 Task: Add the change password component in the site builder.
Action: Mouse moved to (1140, 79)
Screenshot: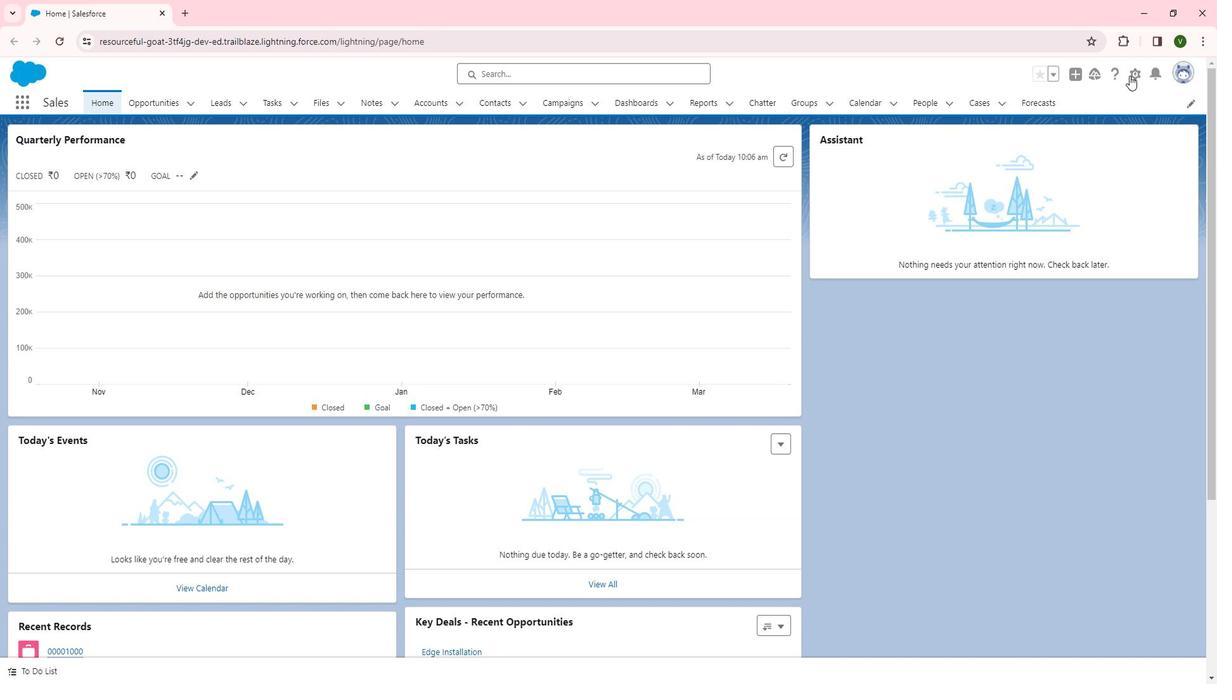
Action: Mouse pressed left at (1140, 79)
Screenshot: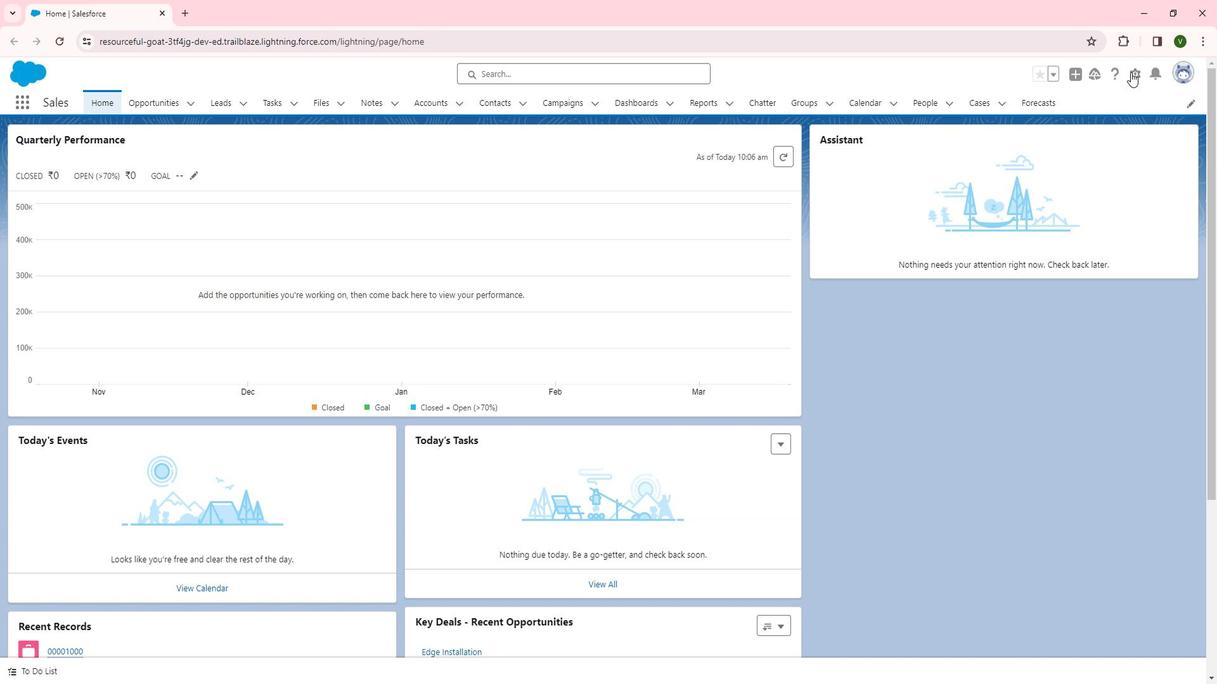 
Action: Mouse moved to (1071, 129)
Screenshot: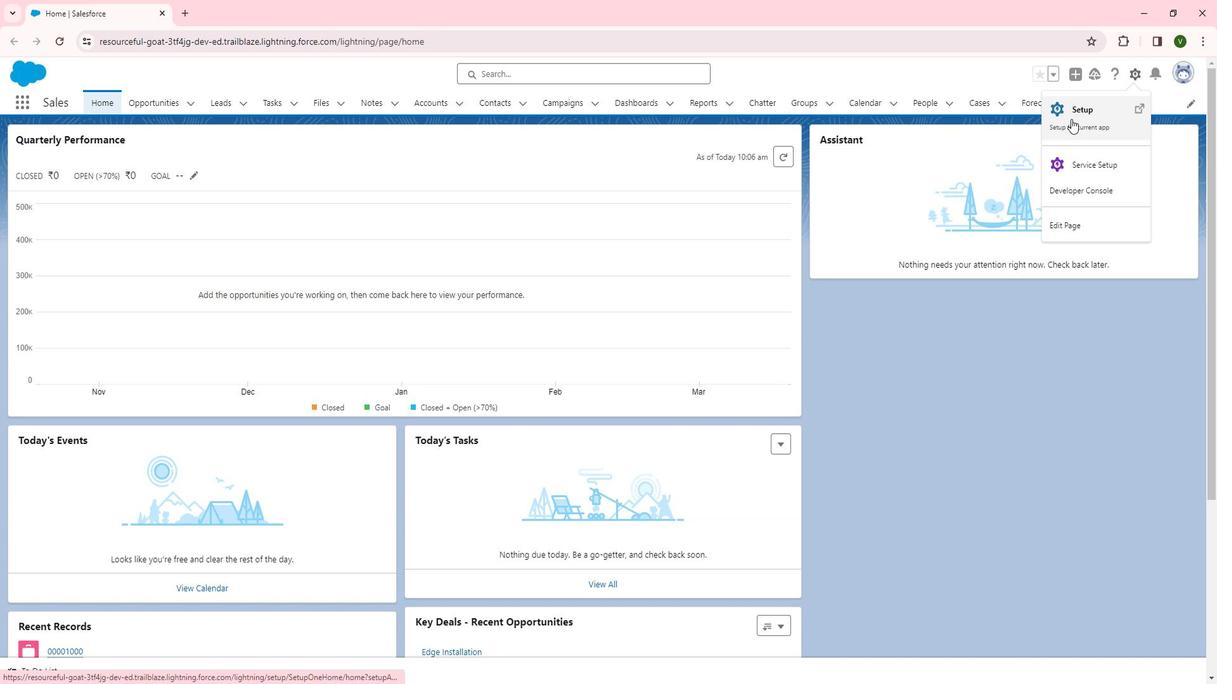 
Action: Mouse pressed left at (1071, 129)
Screenshot: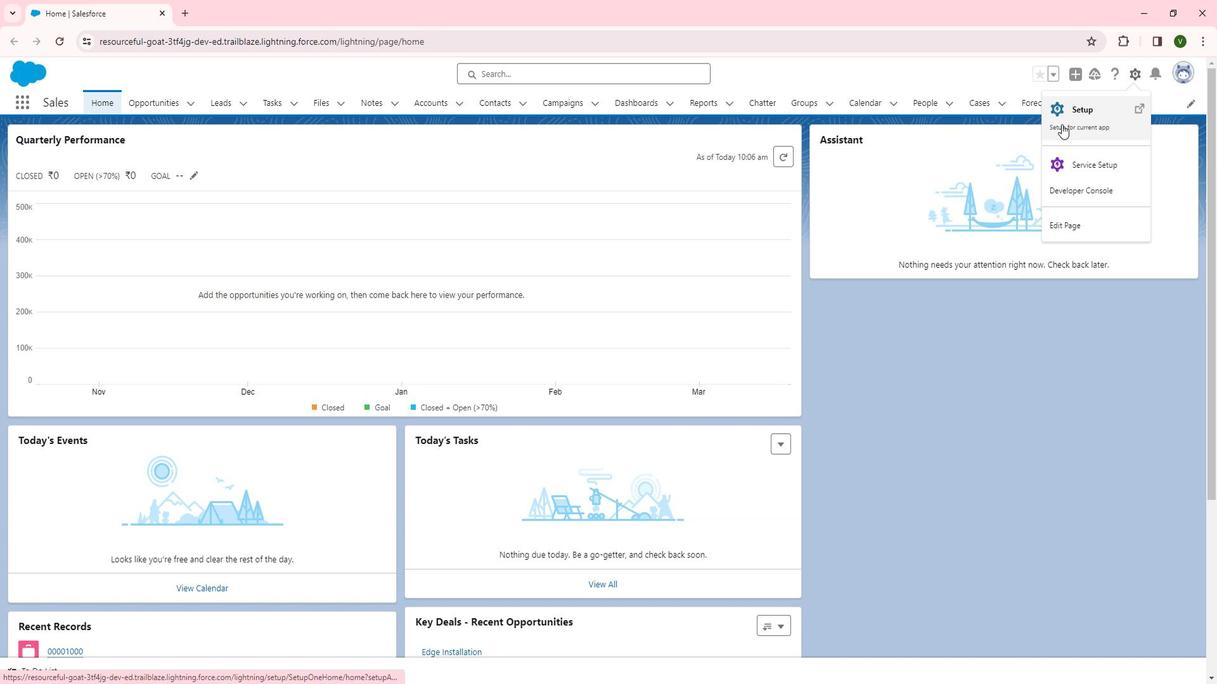 
Action: Mouse moved to (114, 381)
Screenshot: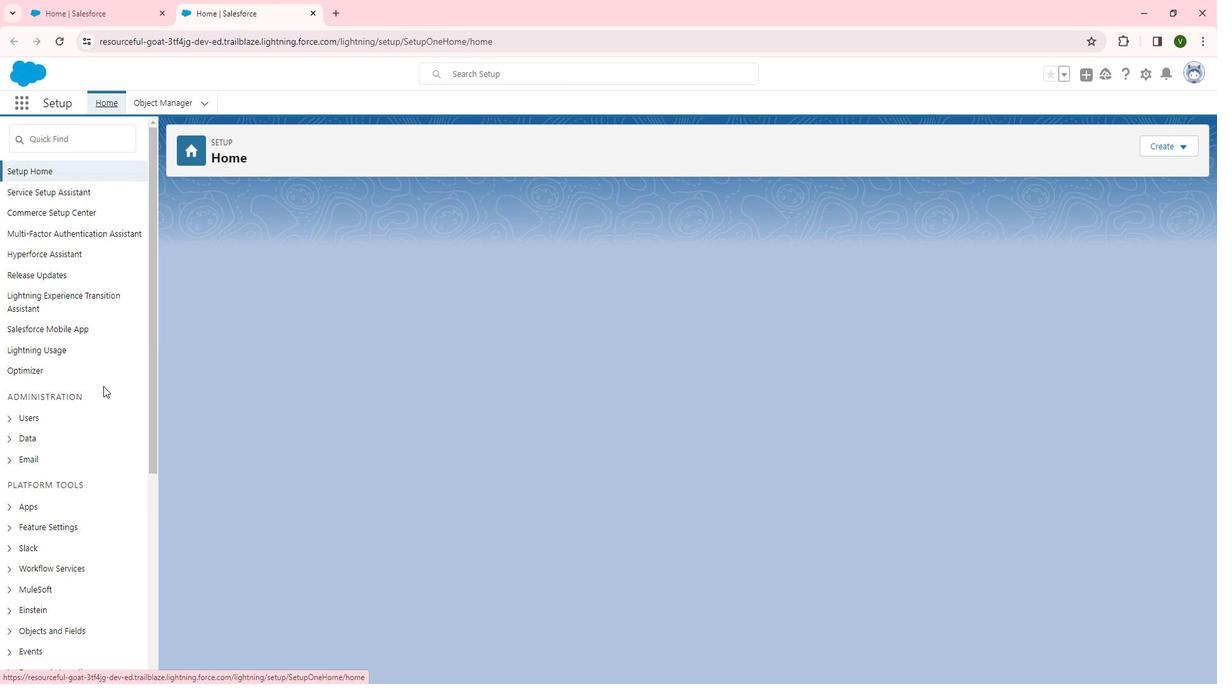 
Action: Mouse scrolled (114, 381) with delta (0, 0)
Screenshot: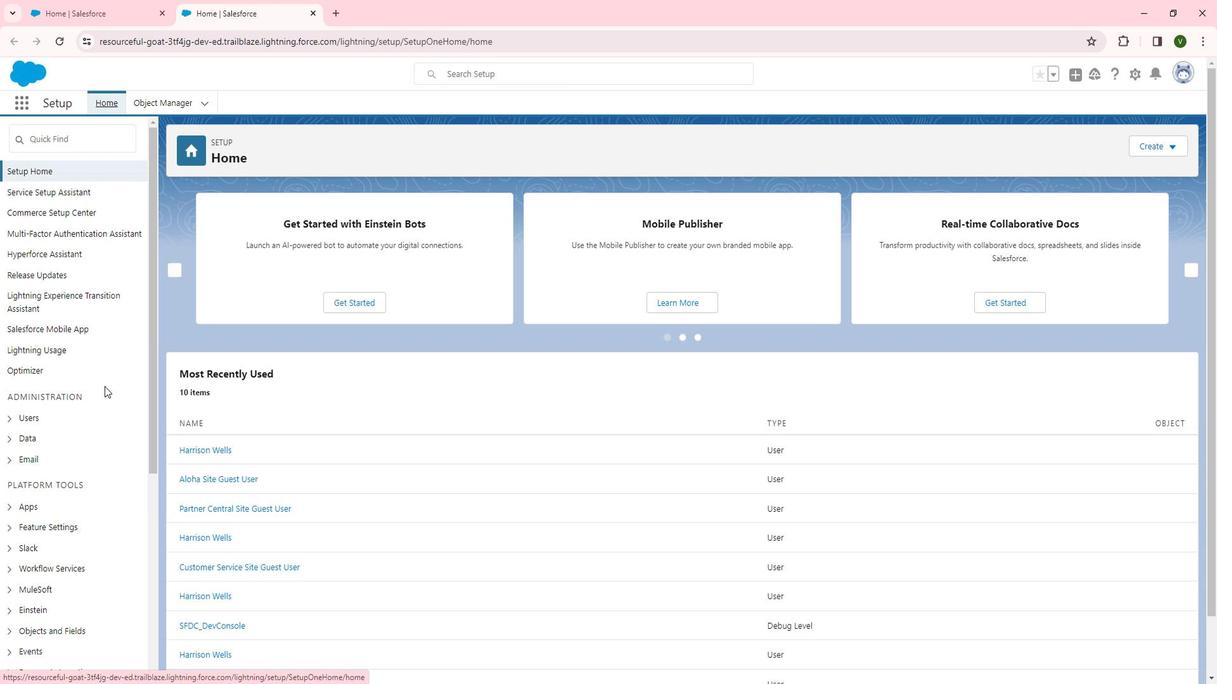 
Action: Mouse moved to (114, 381)
Screenshot: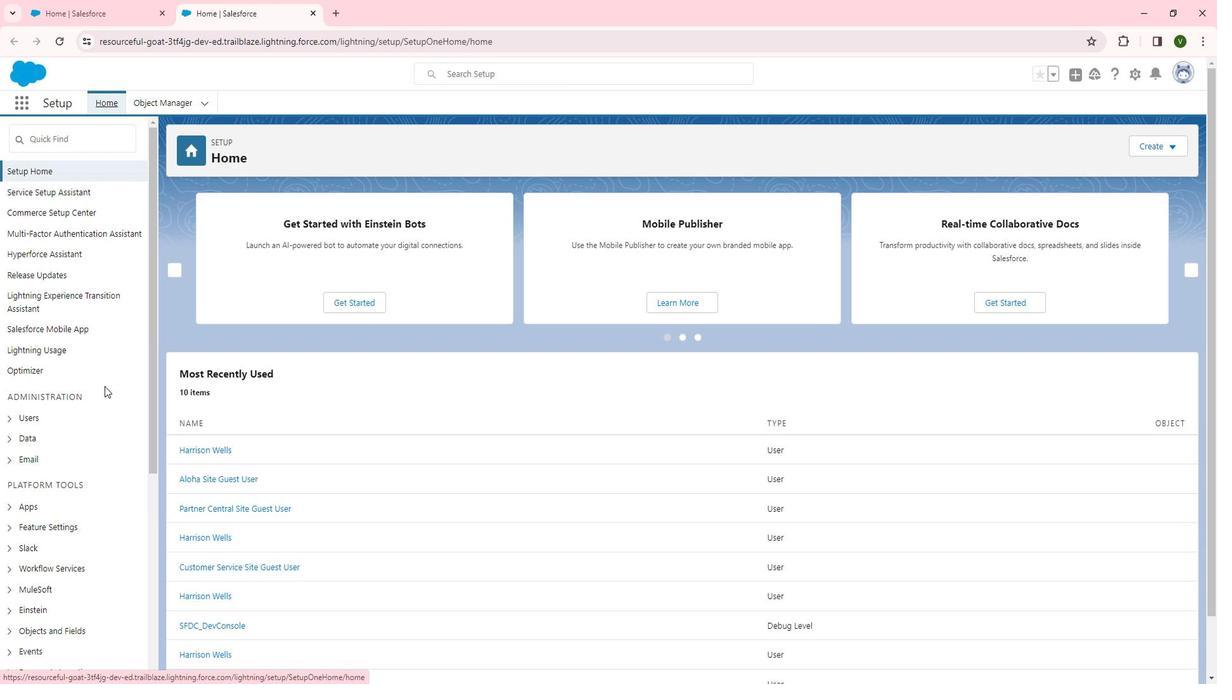 
Action: Mouse scrolled (114, 381) with delta (0, 0)
Screenshot: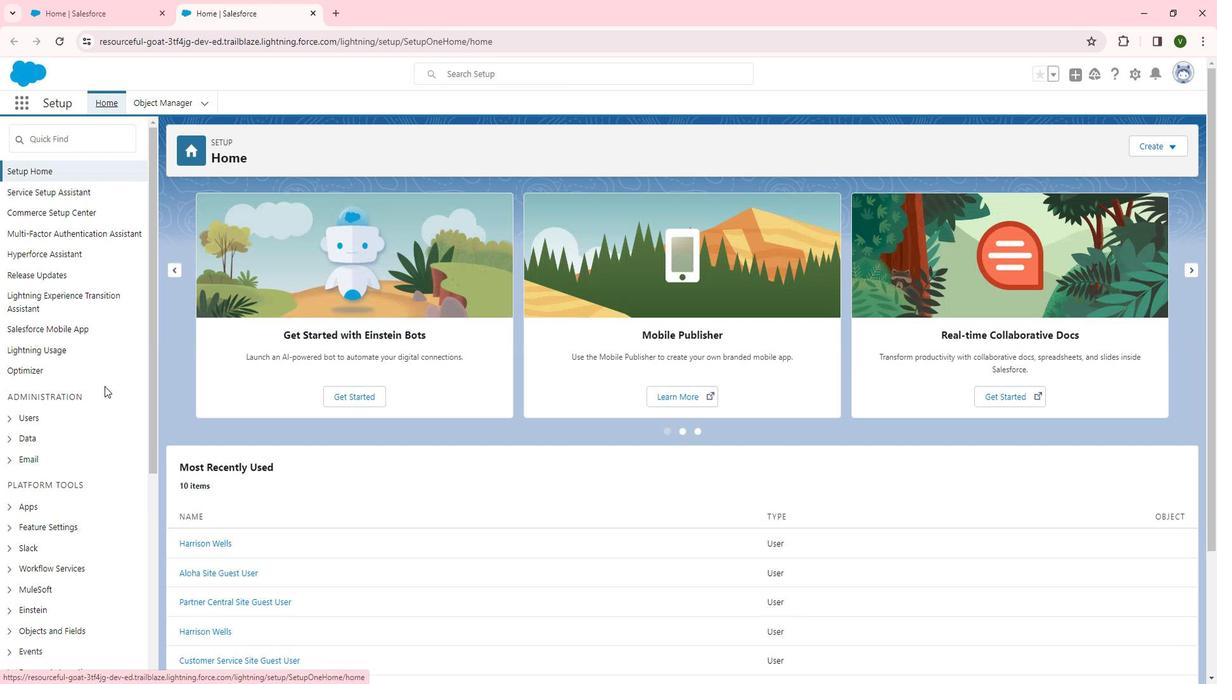 
Action: Mouse moved to (20, 393)
Screenshot: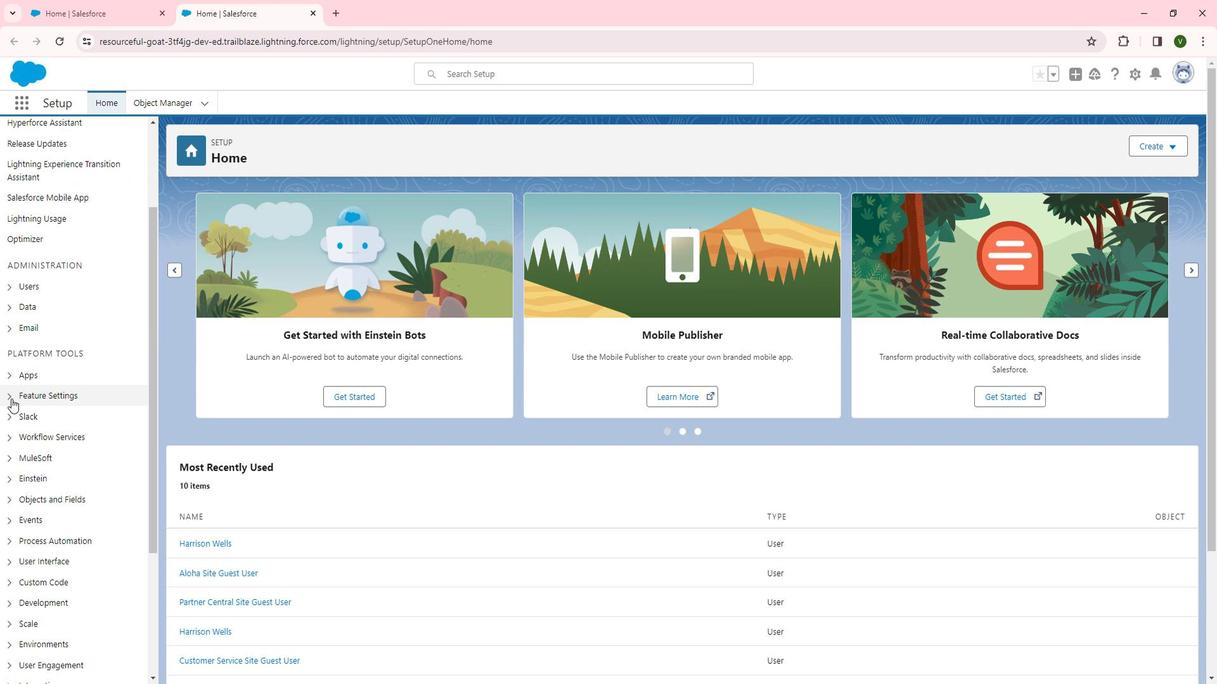 
Action: Mouse pressed left at (20, 393)
Screenshot: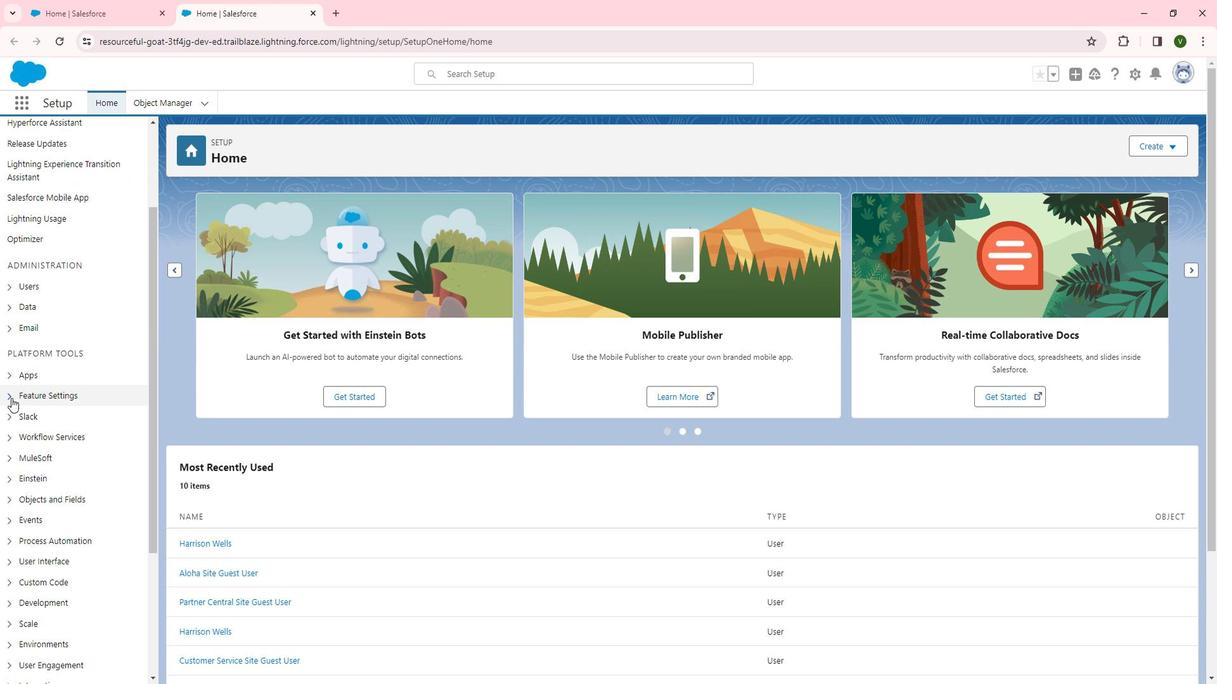 
Action: Mouse moved to (49, 492)
Screenshot: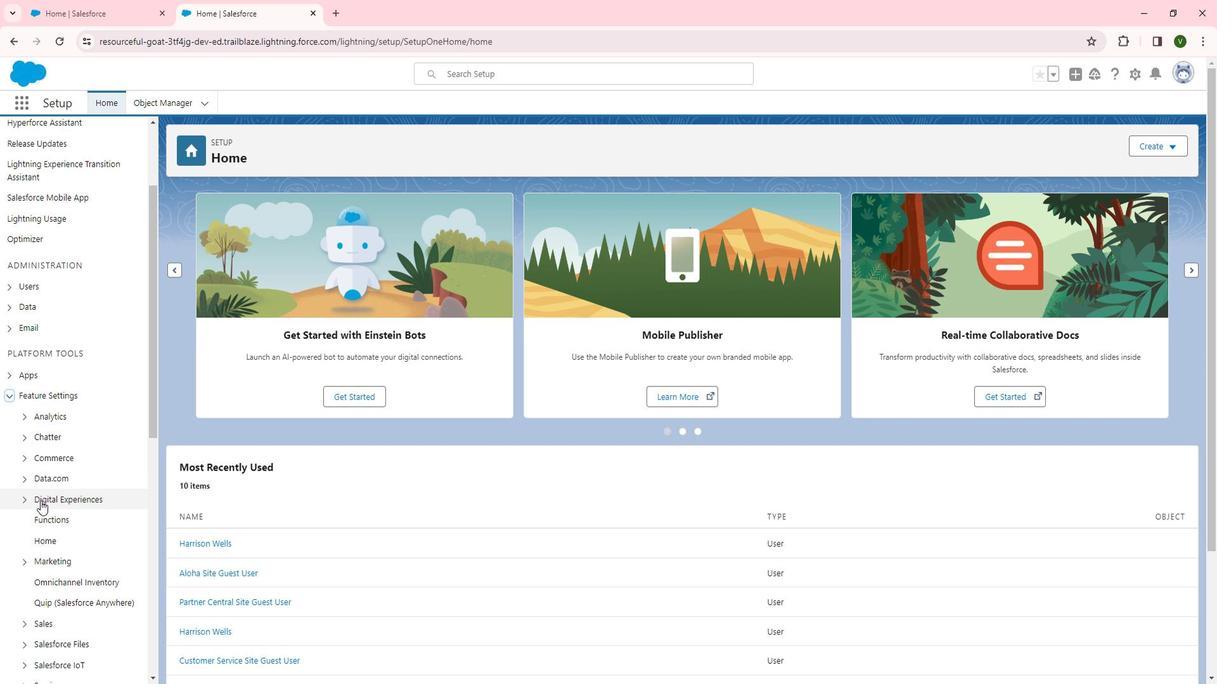 
Action: Mouse pressed left at (49, 492)
Screenshot: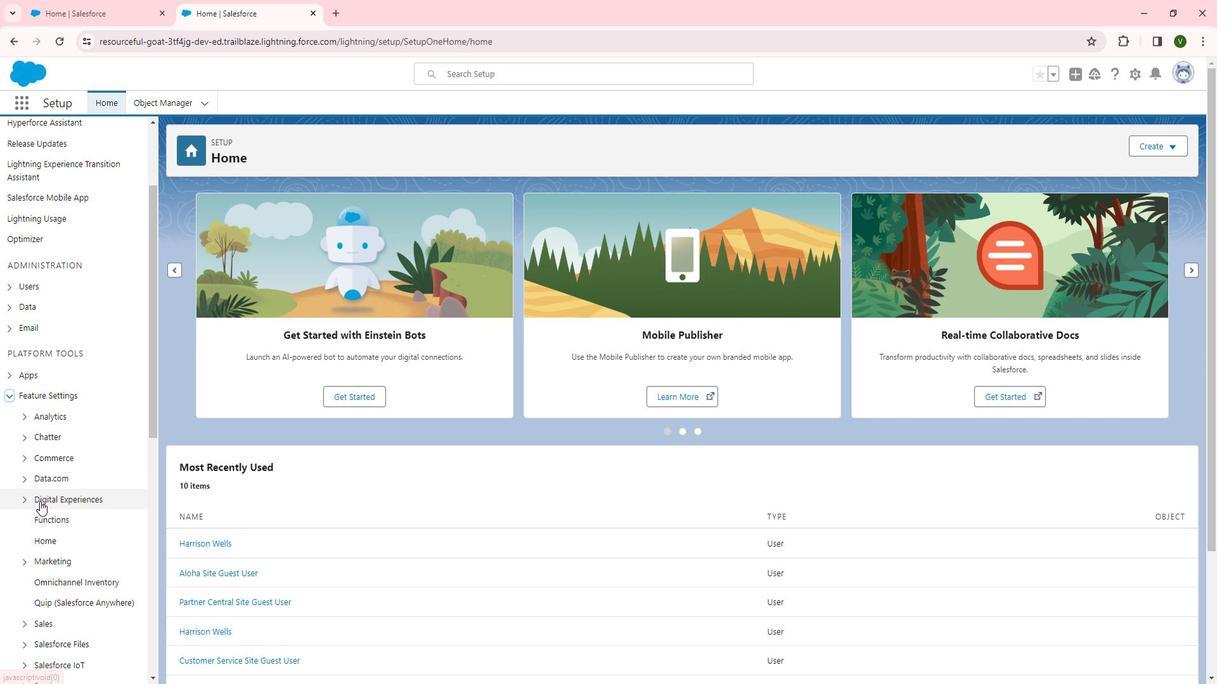 
Action: Mouse moved to (55, 490)
Screenshot: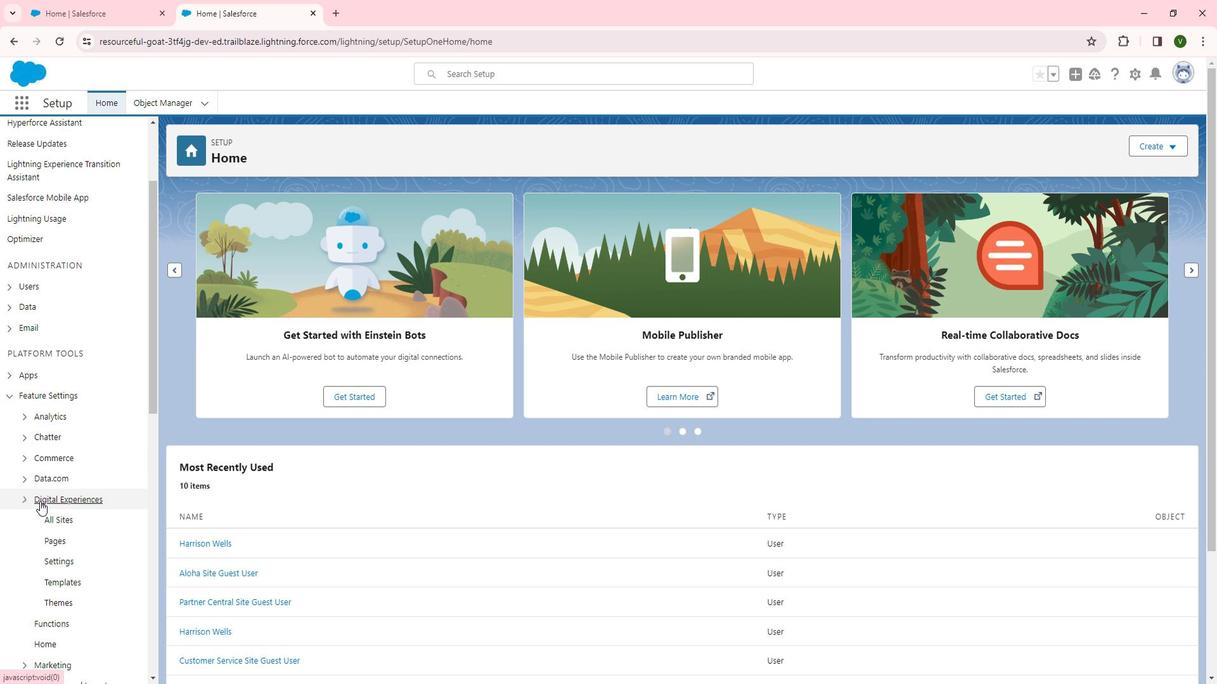 
Action: Mouse scrolled (55, 490) with delta (0, 0)
Screenshot: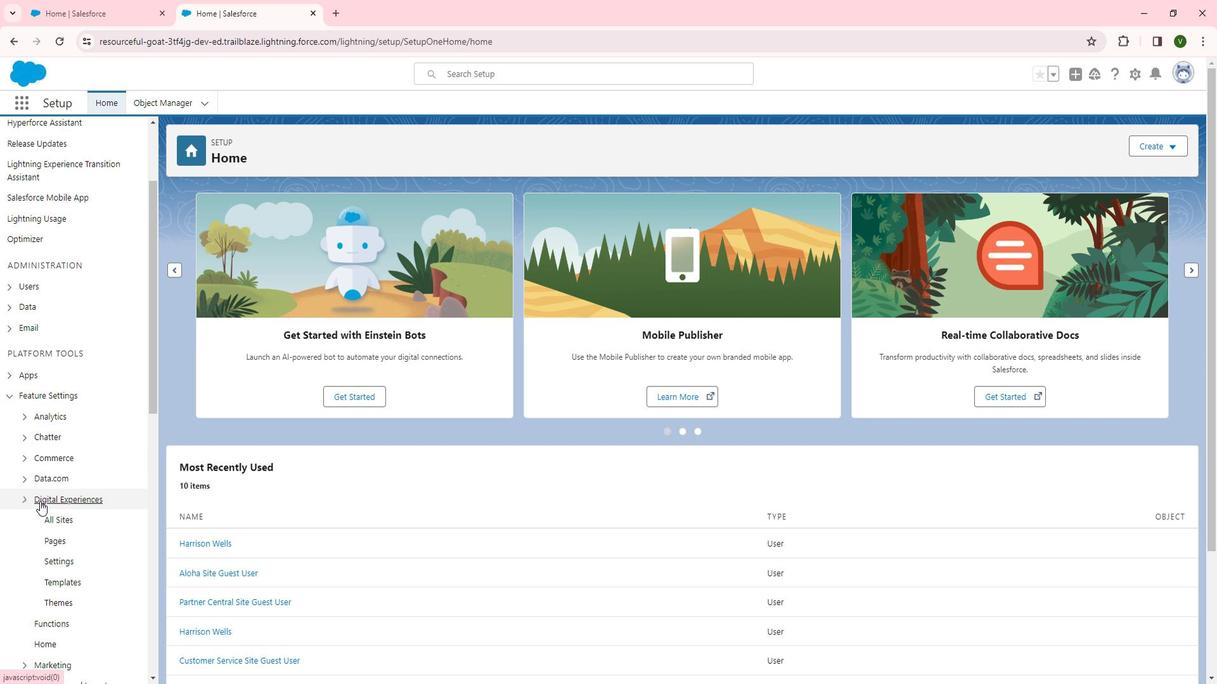 
Action: Mouse moved to (70, 485)
Screenshot: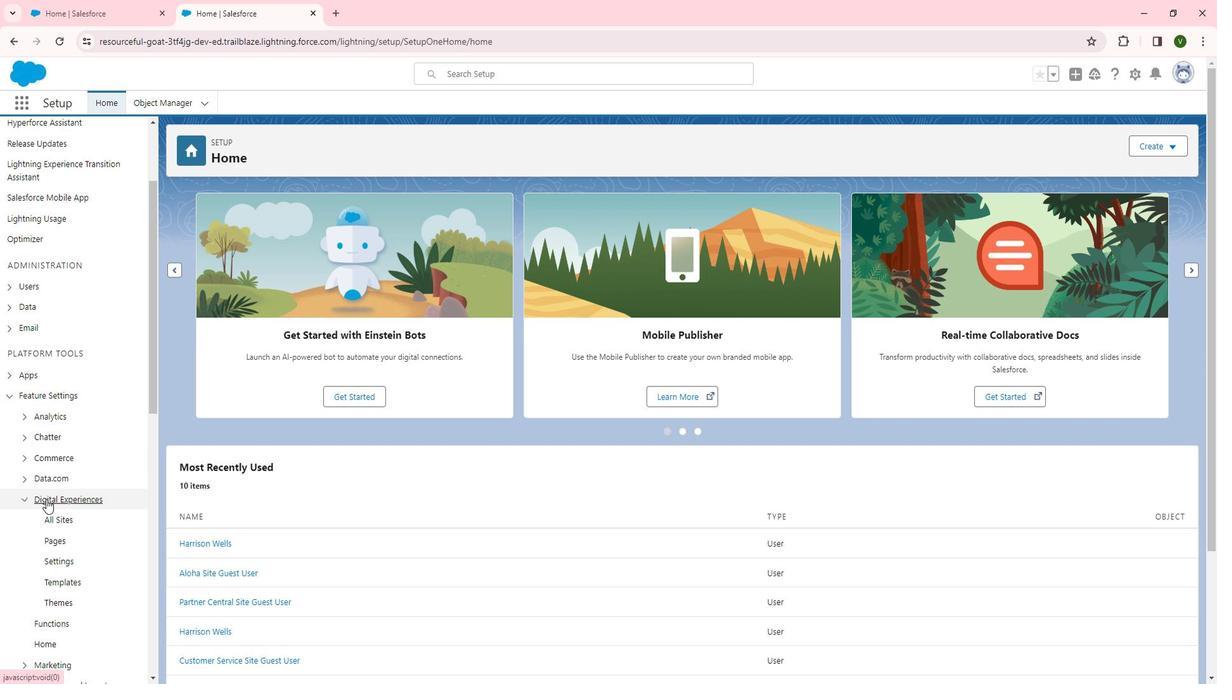 
Action: Mouse scrolled (70, 485) with delta (0, 0)
Screenshot: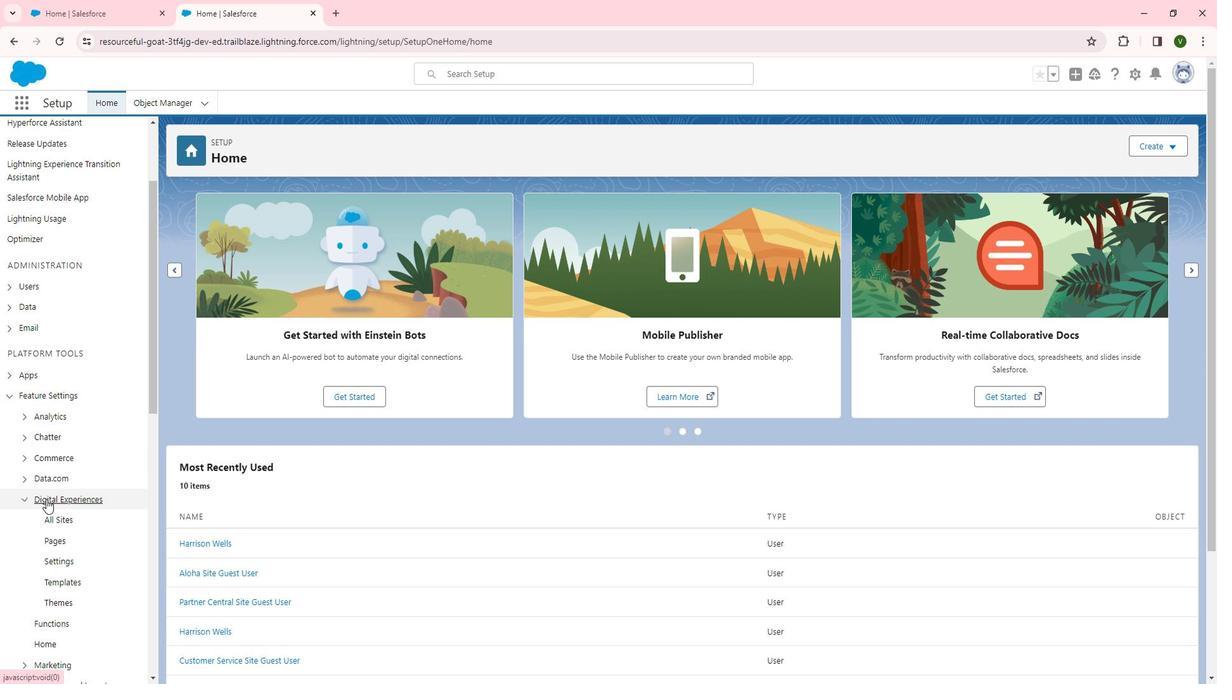 
Action: Mouse moved to (78, 480)
Screenshot: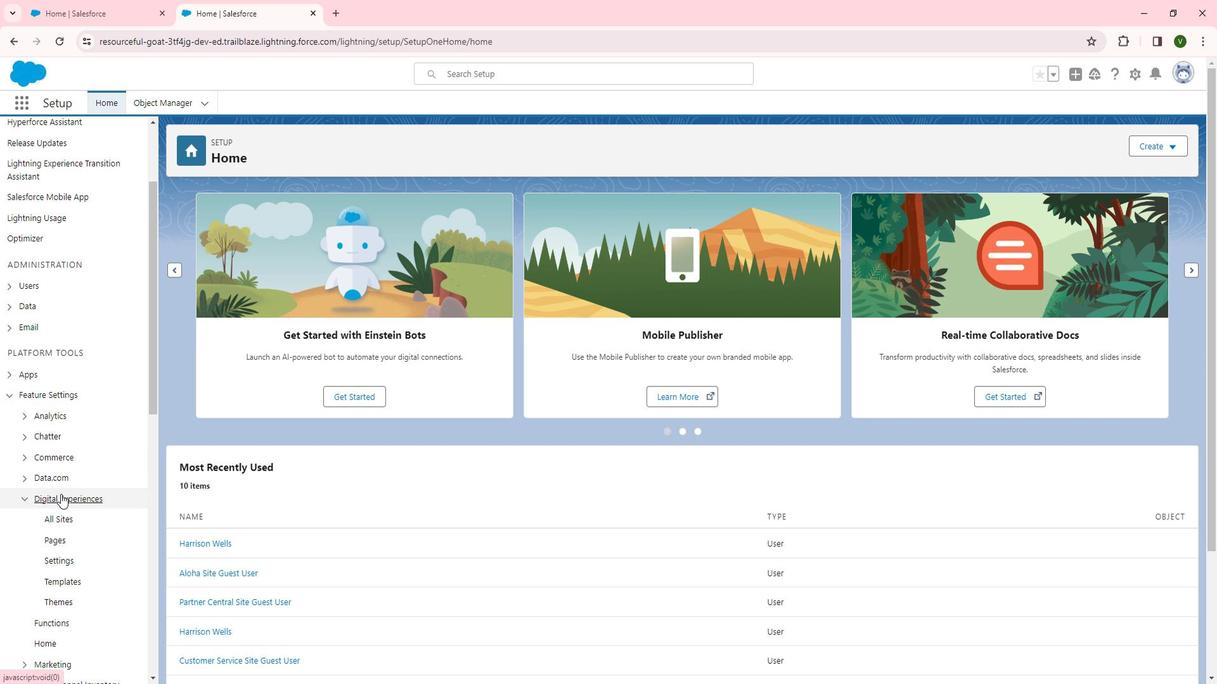 
Action: Mouse scrolled (78, 480) with delta (0, 0)
Screenshot: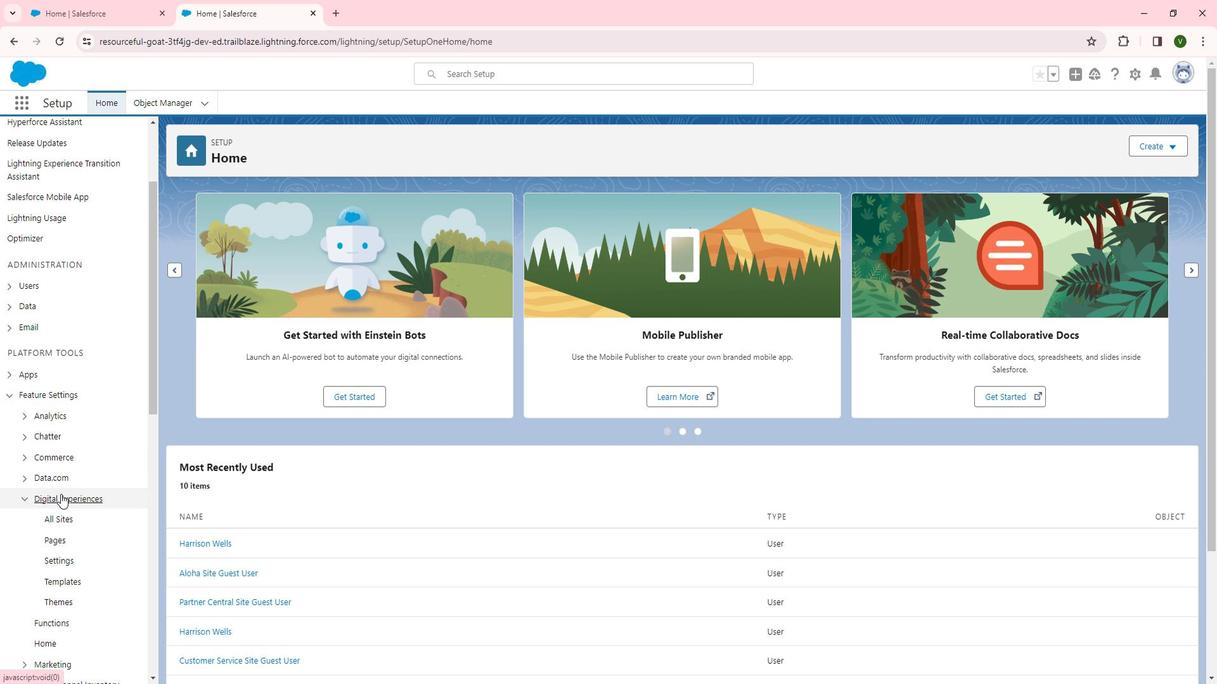 
Action: Mouse moved to (66, 320)
Screenshot: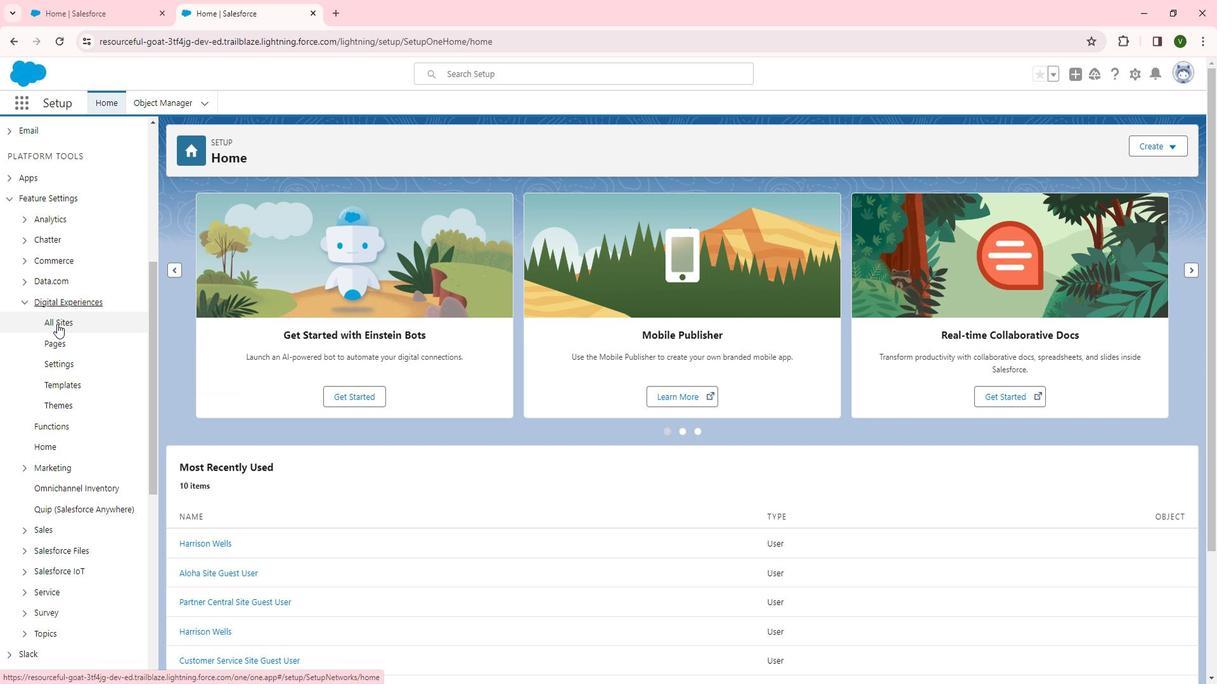 
Action: Mouse pressed left at (66, 320)
Screenshot: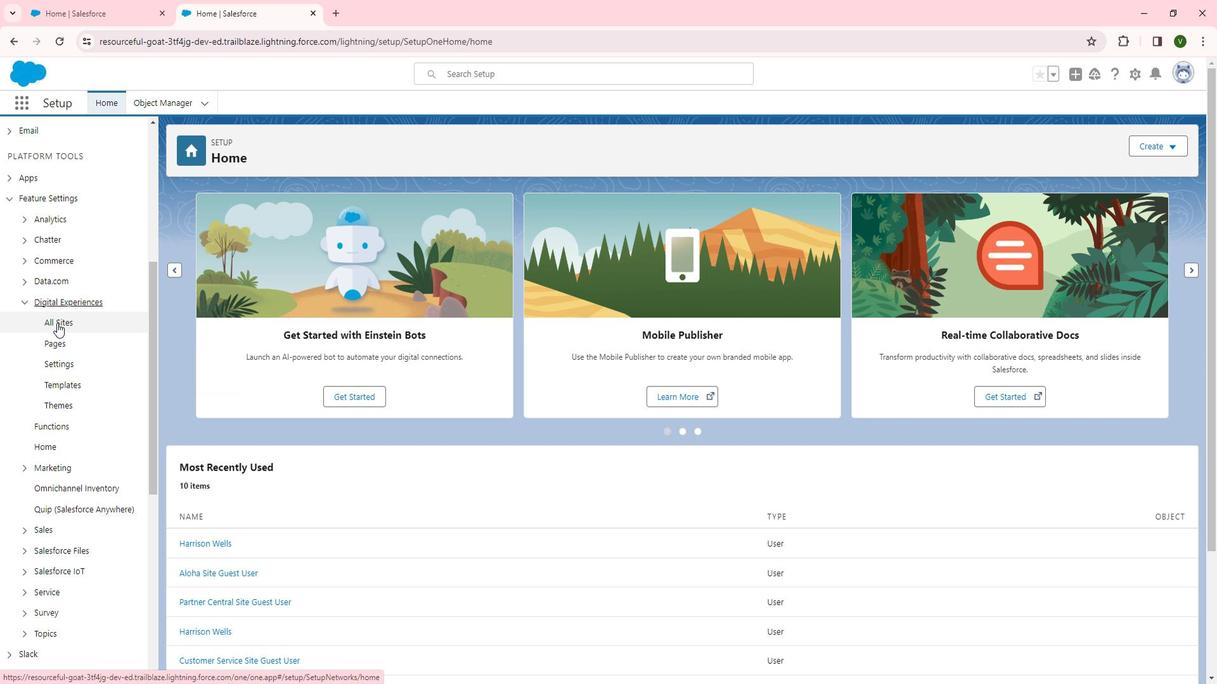 
Action: Mouse moved to (214, 315)
Screenshot: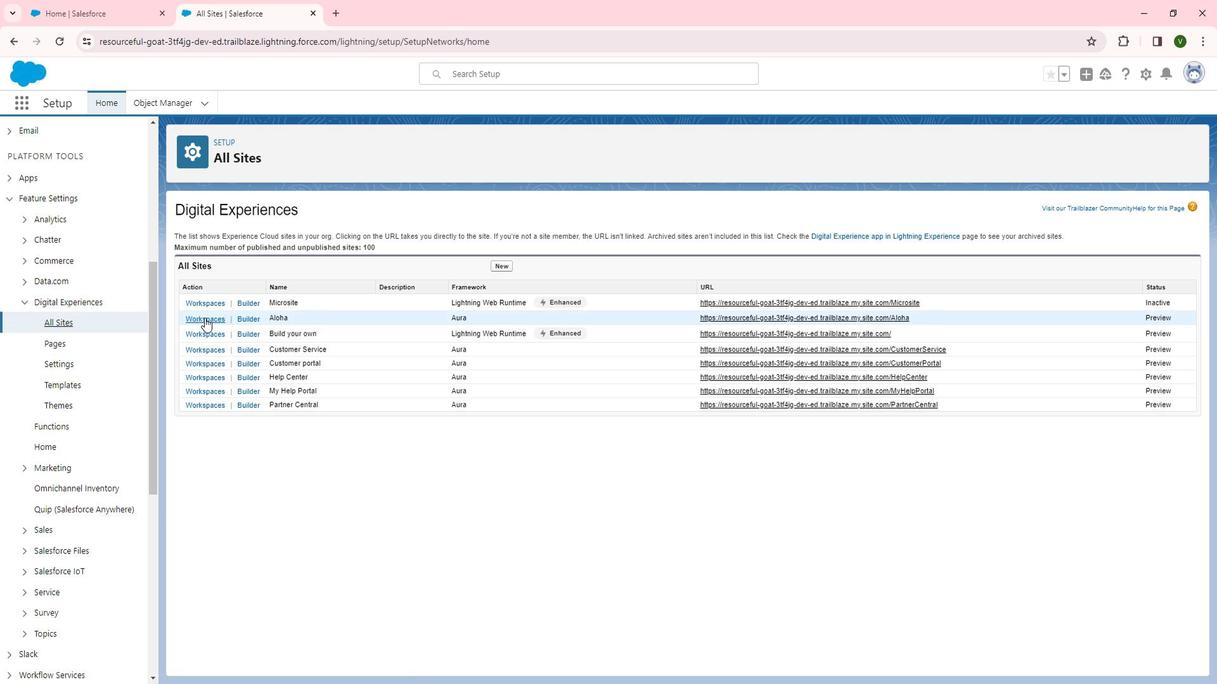 
Action: Mouse pressed left at (214, 315)
Screenshot: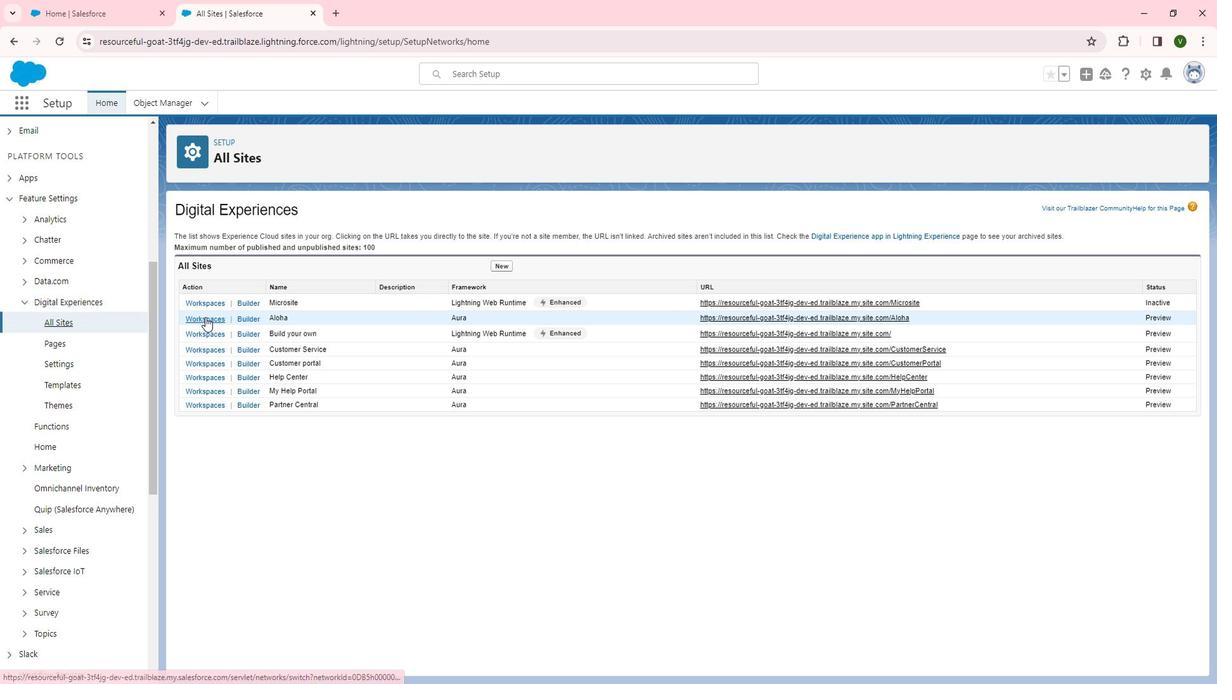 
Action: Mouse moved to (154, 280)
Screenshot: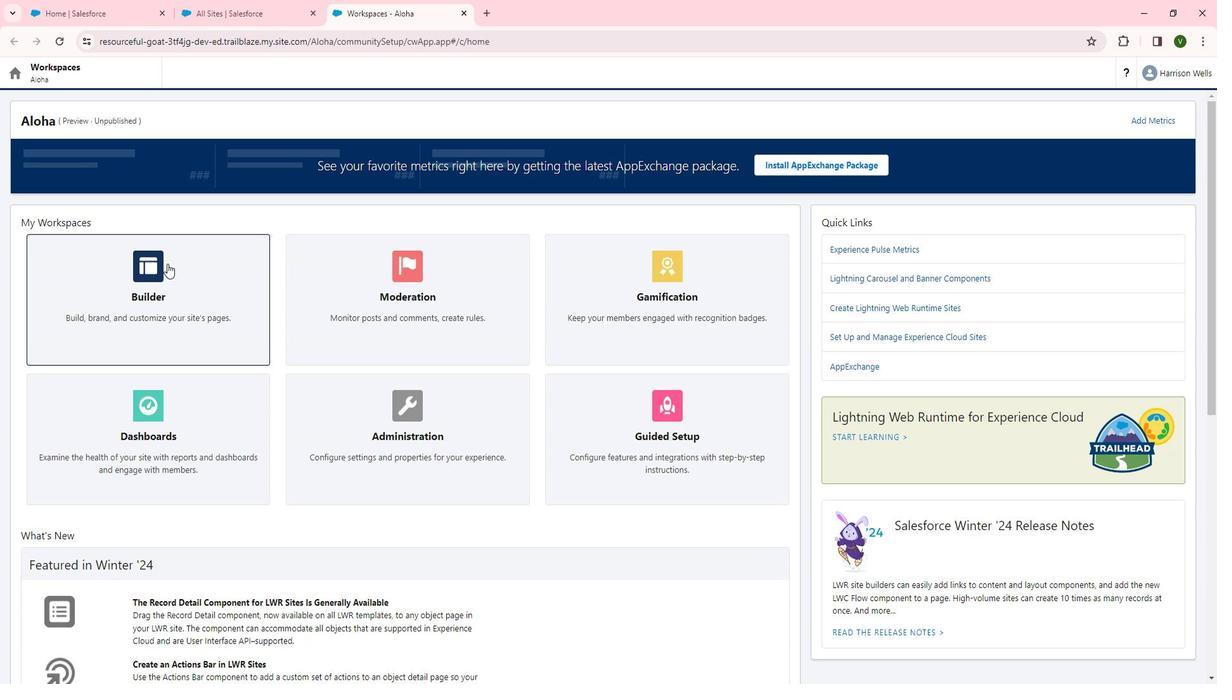 
Action: Mouse pressed left at (154, 280)
Screenshot: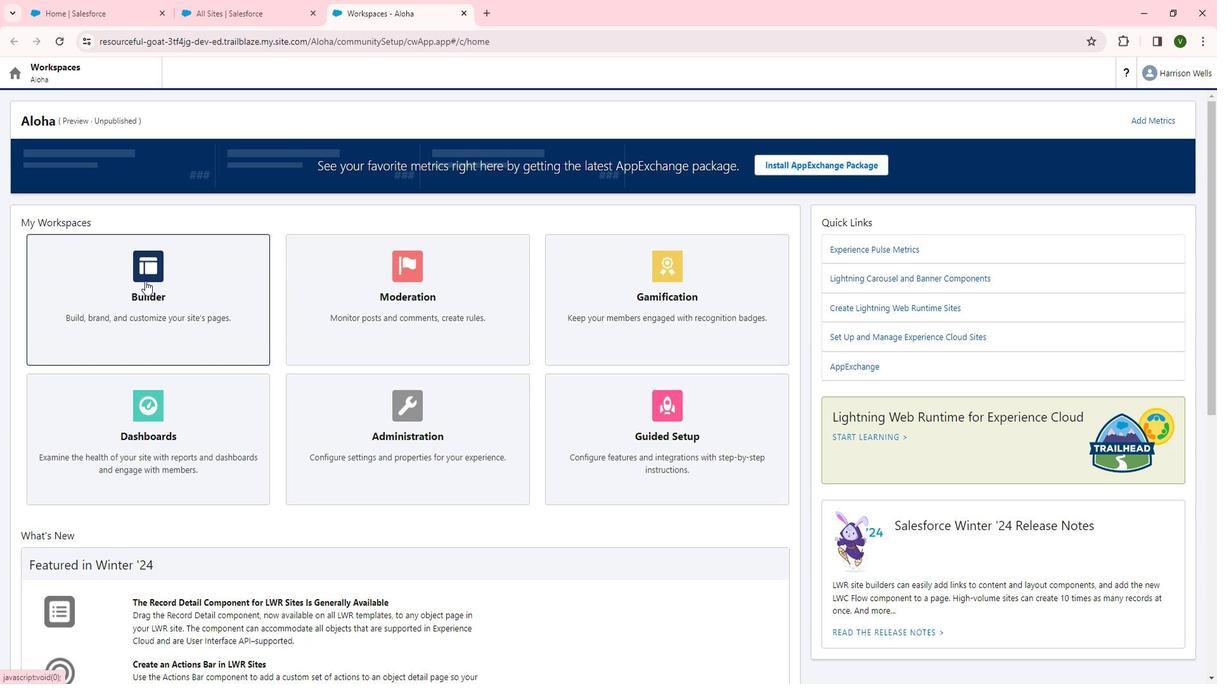 
Action: Mouse moved to (37, 124)
Screenshot: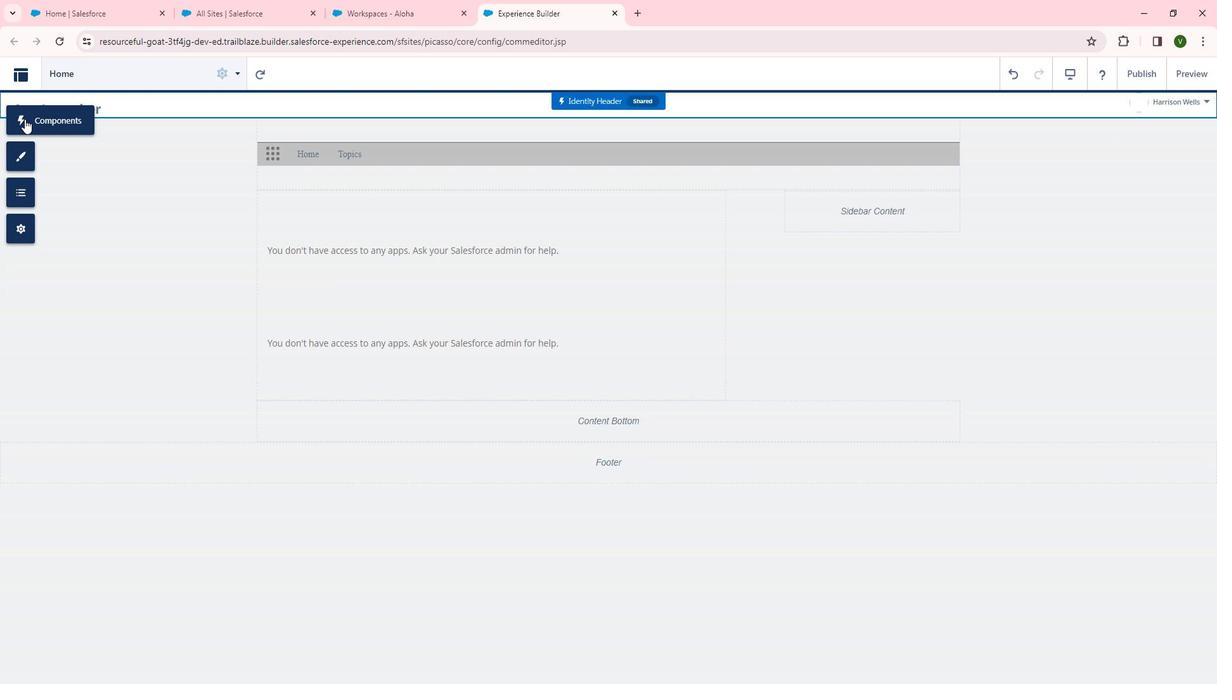 
Action: Mouse pressed left at (37, 124)
Screenshot: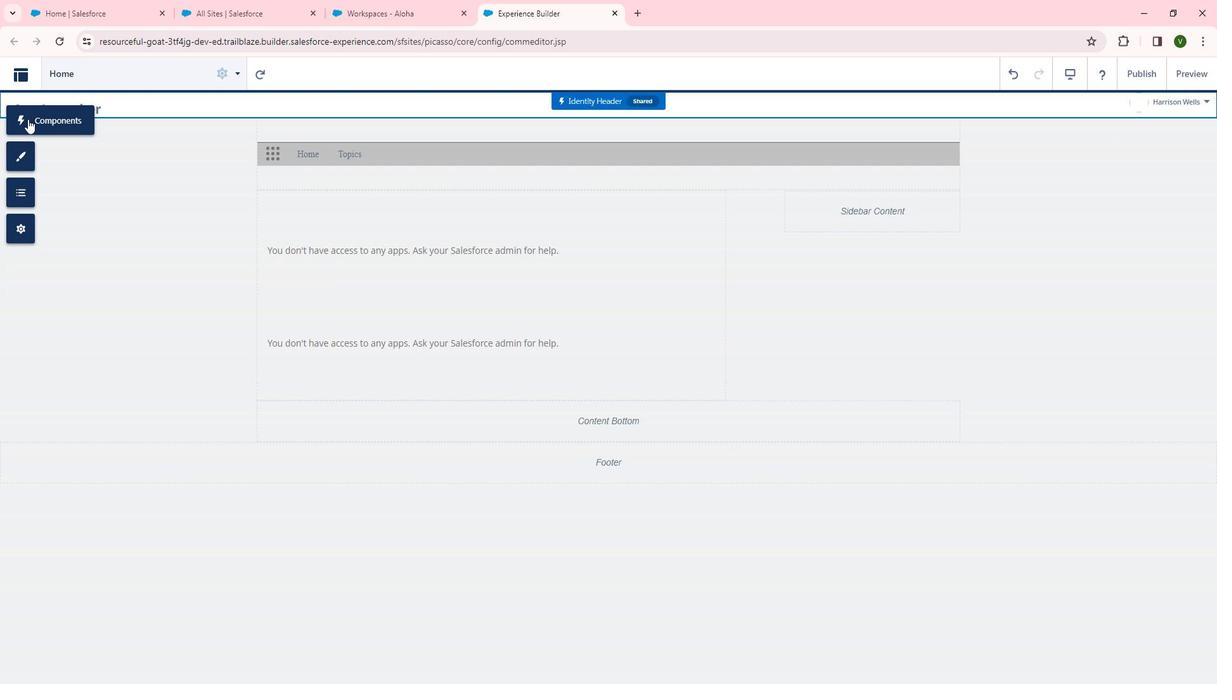 
Action: Mouse moved to (192, 300)
Screenshot: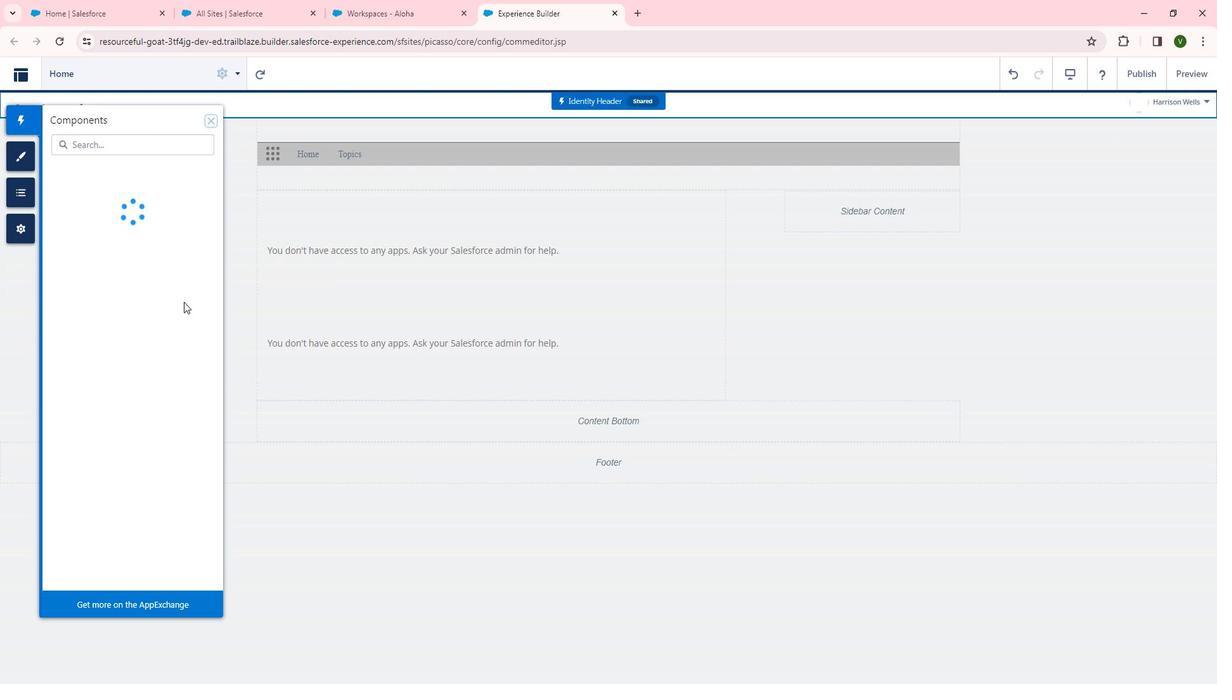 
Action: Mouse scrolled (192, 299) with delta (0, 0)
Screenshot: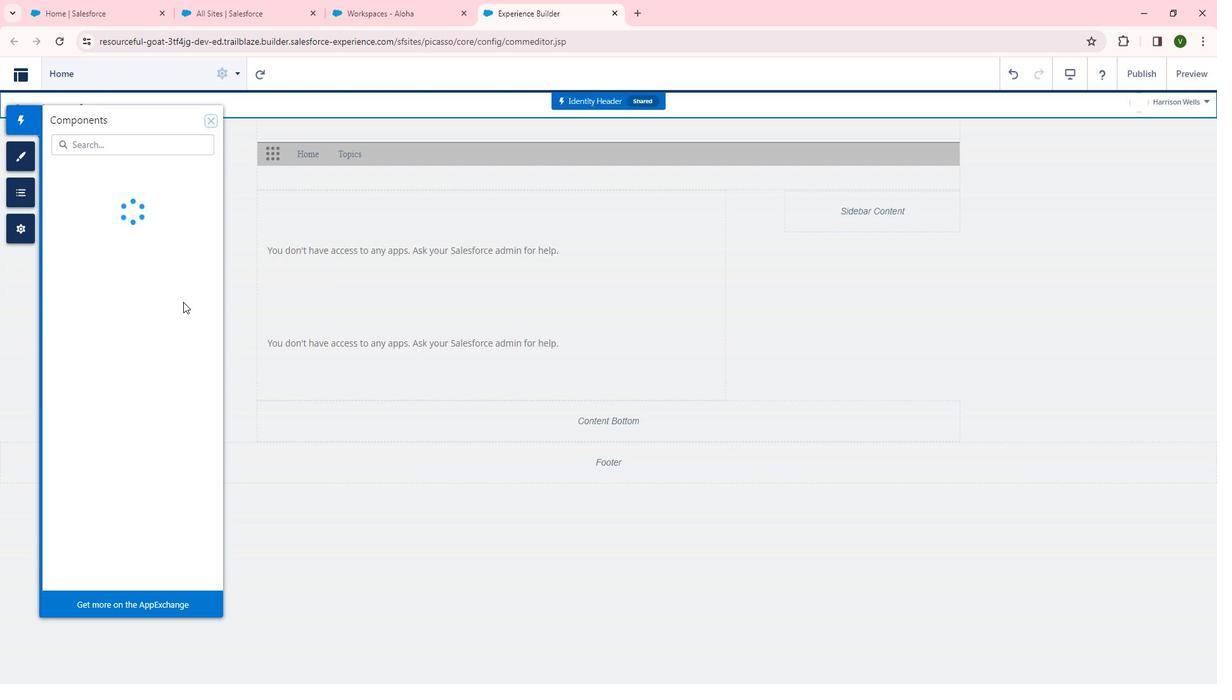 
Action: Mouse moved to (159, 341)
Screenshot: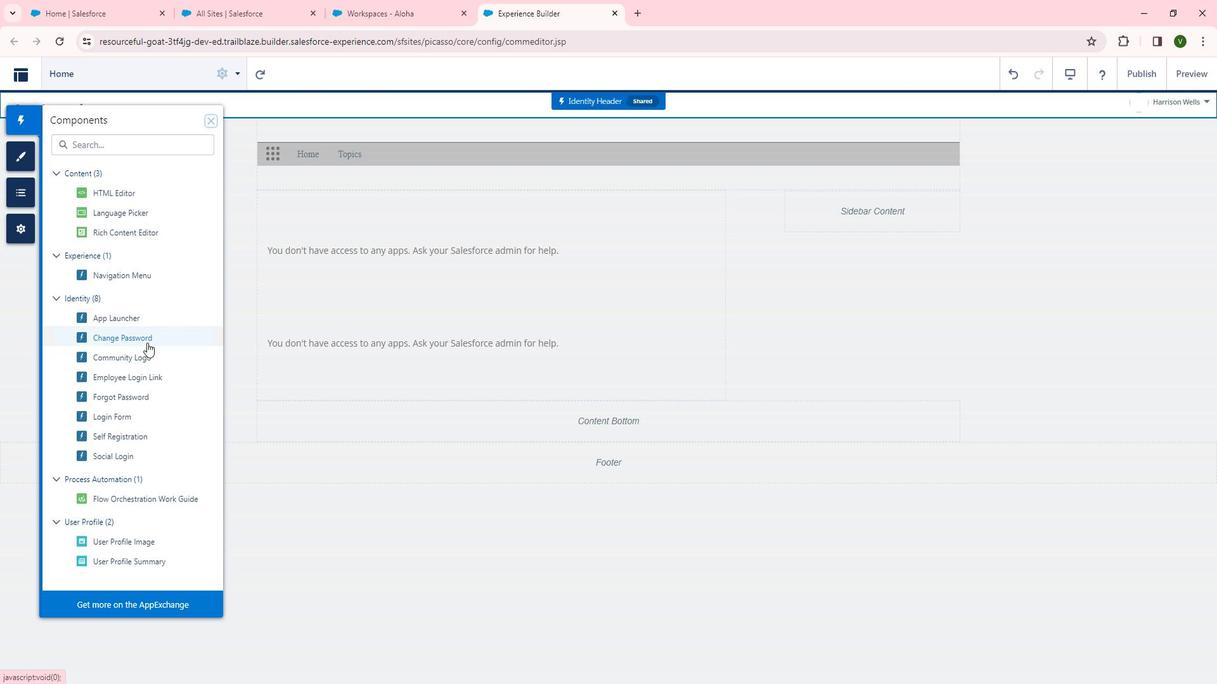 
Action: Mouse pressed left at (159, 341)
Screenshot: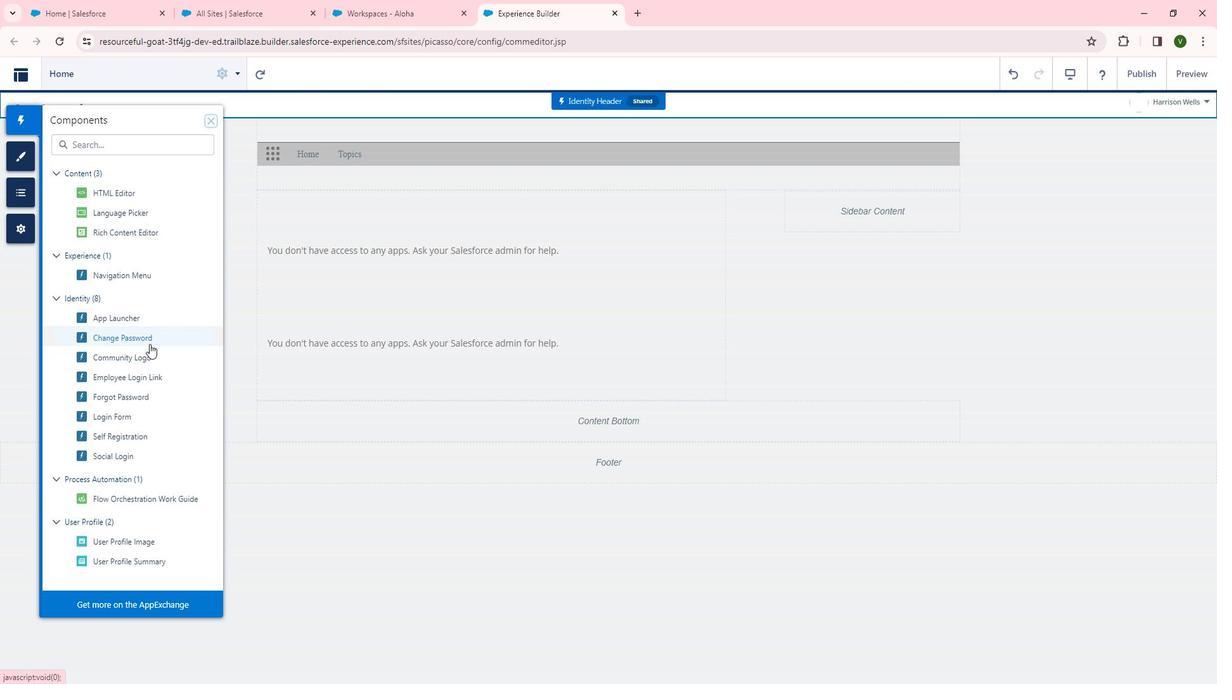 
Action: Mouse moved to (823, 206)
Screenshot: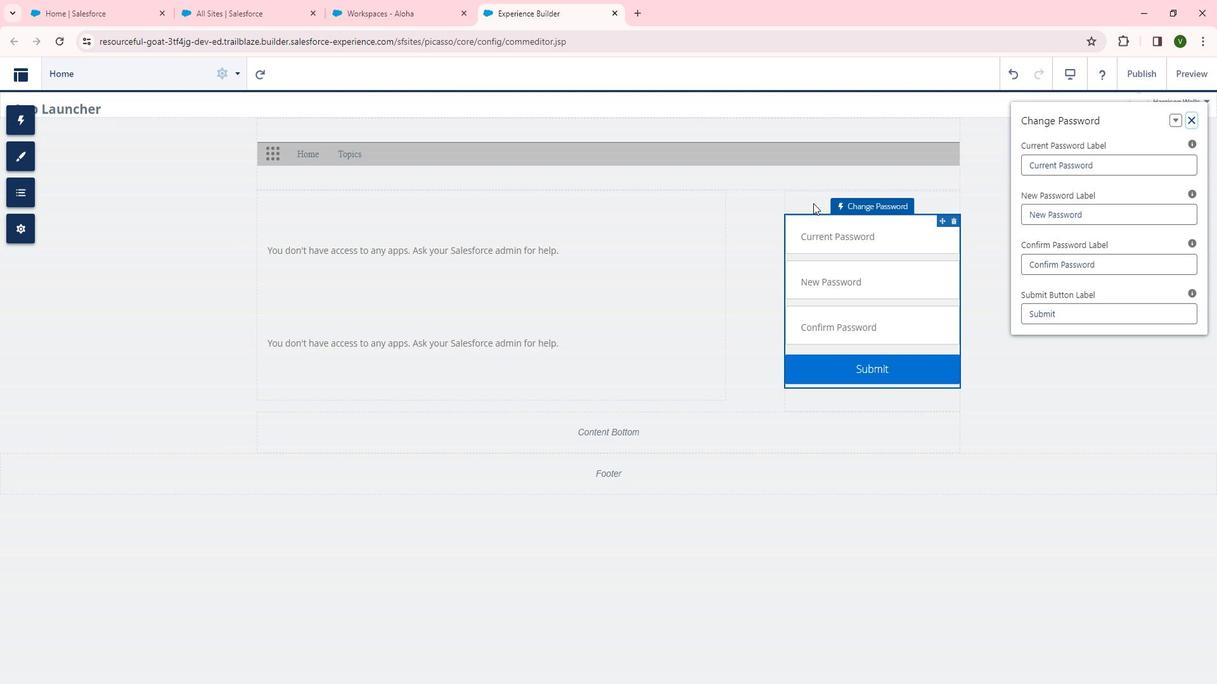 
